 Task: Create List Vacations in Board Content Creation to Workspace Community Management. Create List Sick Leaves in Board Marketing Automation to Workspace Community Management. Create List Team Building in Board Market Analysis and Opportunity Identification to Workspace Community Management
Action: Mouse moved to (107, 57)
Screenshot: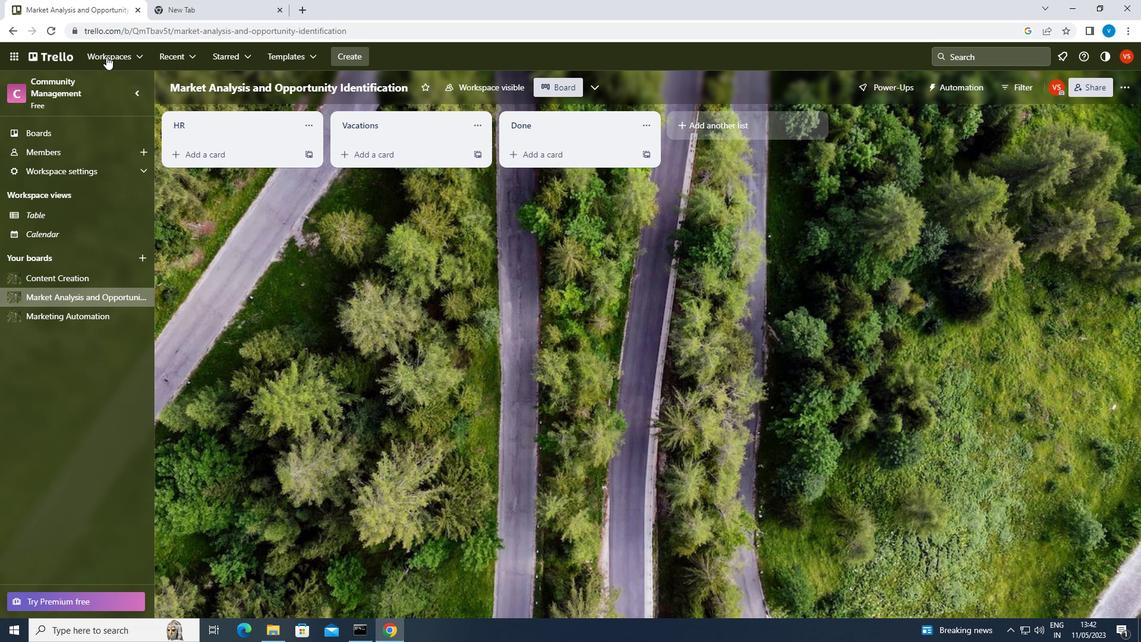 
Action: Mouse pressed left at (107, 57)
Screenshot: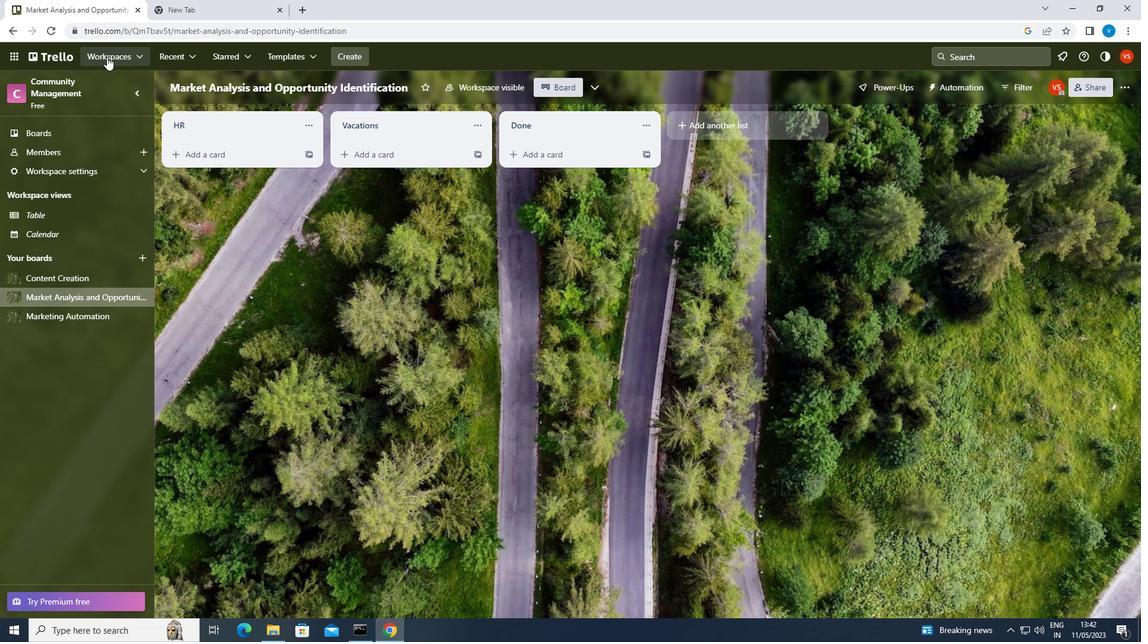 
Action: Mouse moved to (191, 295)
Screenshot: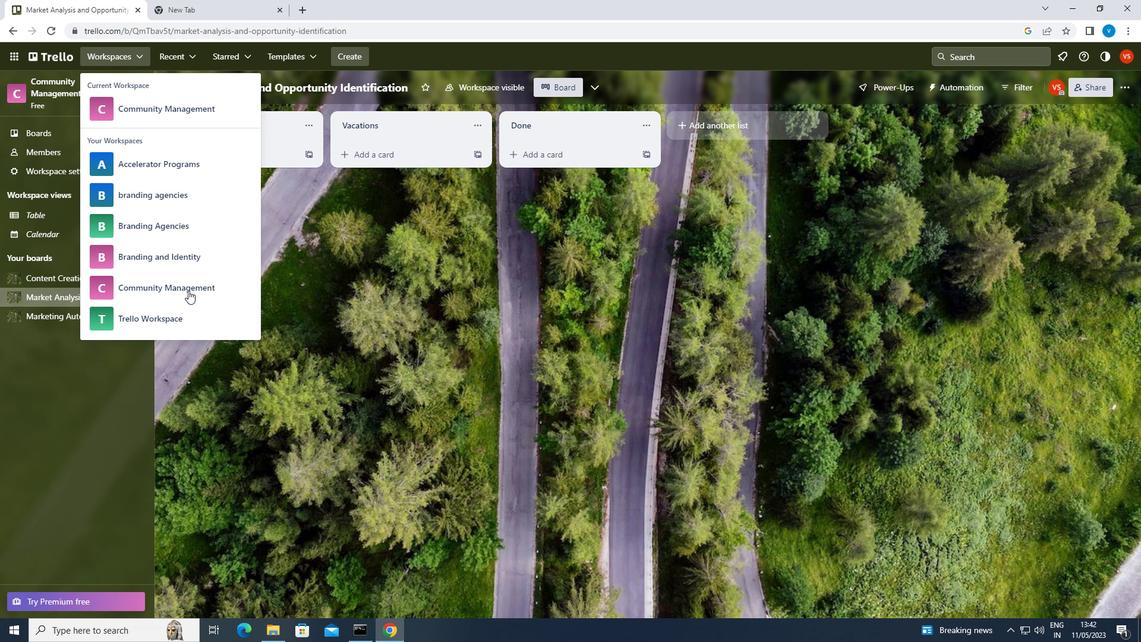 
Action: Mouse pressed left at (191, 295)
Screenshot: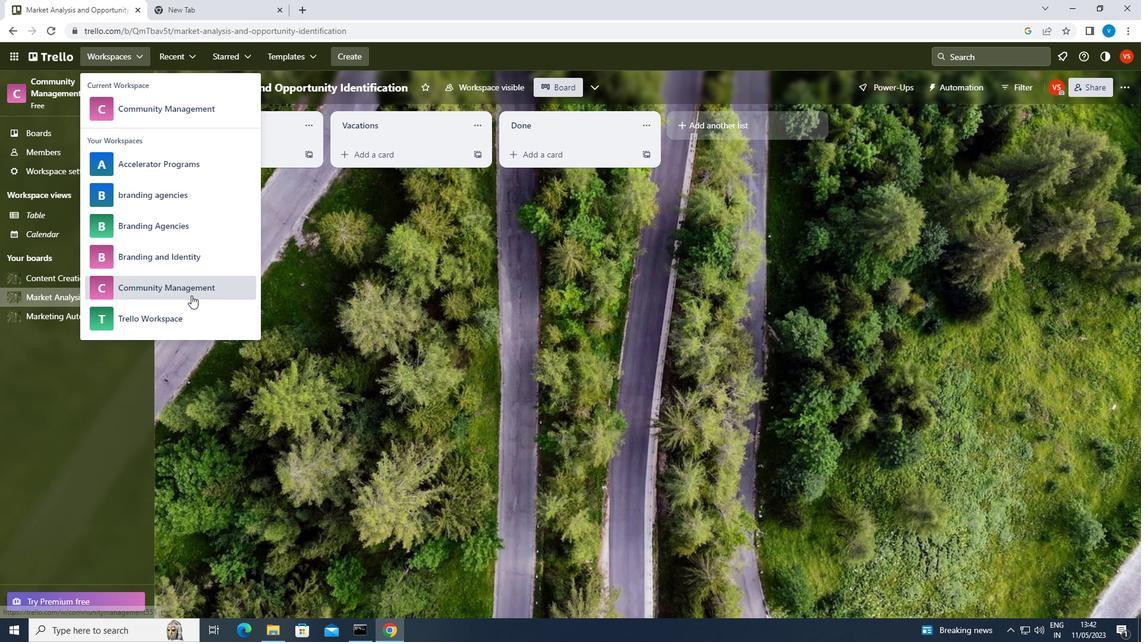 
Action: Mouse moved to (867, 493)
Screenshot: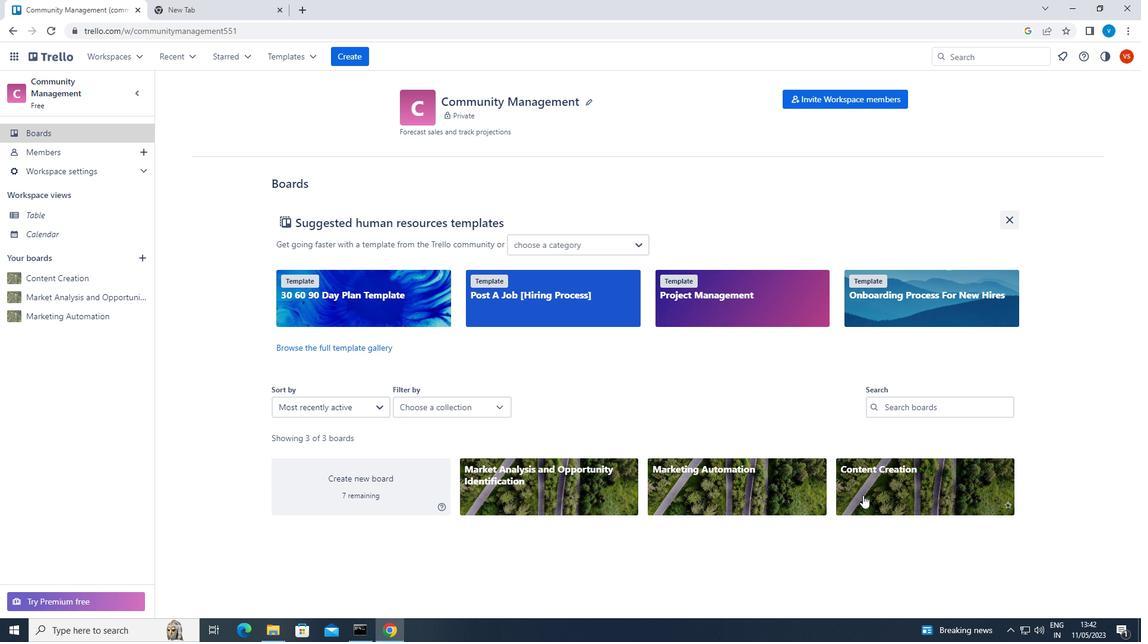 
Action: Mouse pressed left at (867, 493)
Screenshot: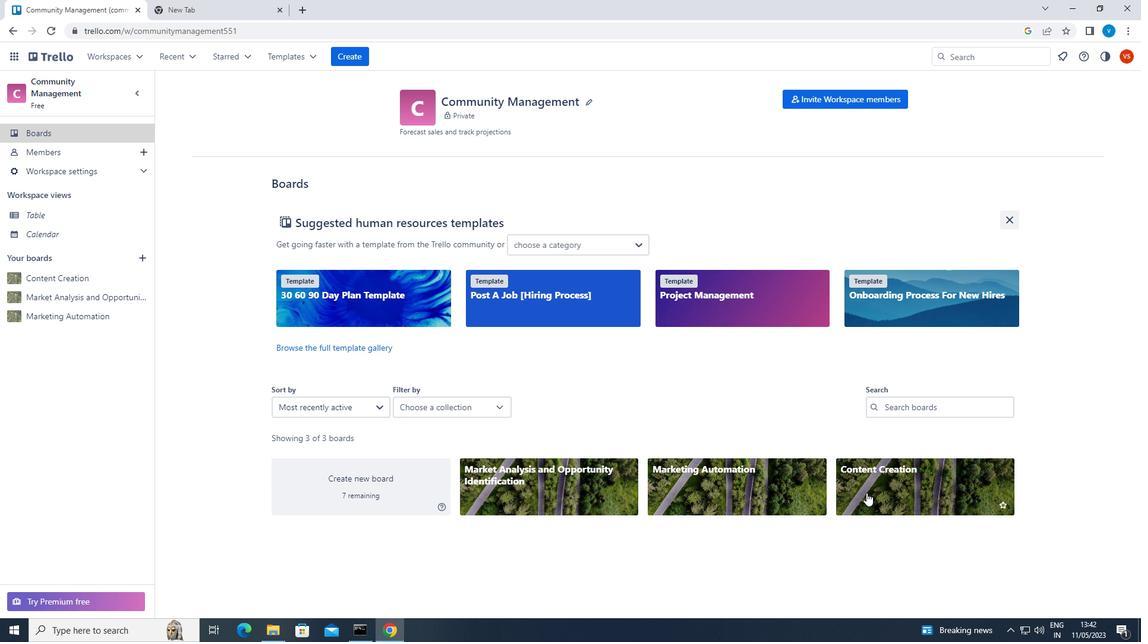 
Action: Mouse moved to (548, 117)
Screenshot: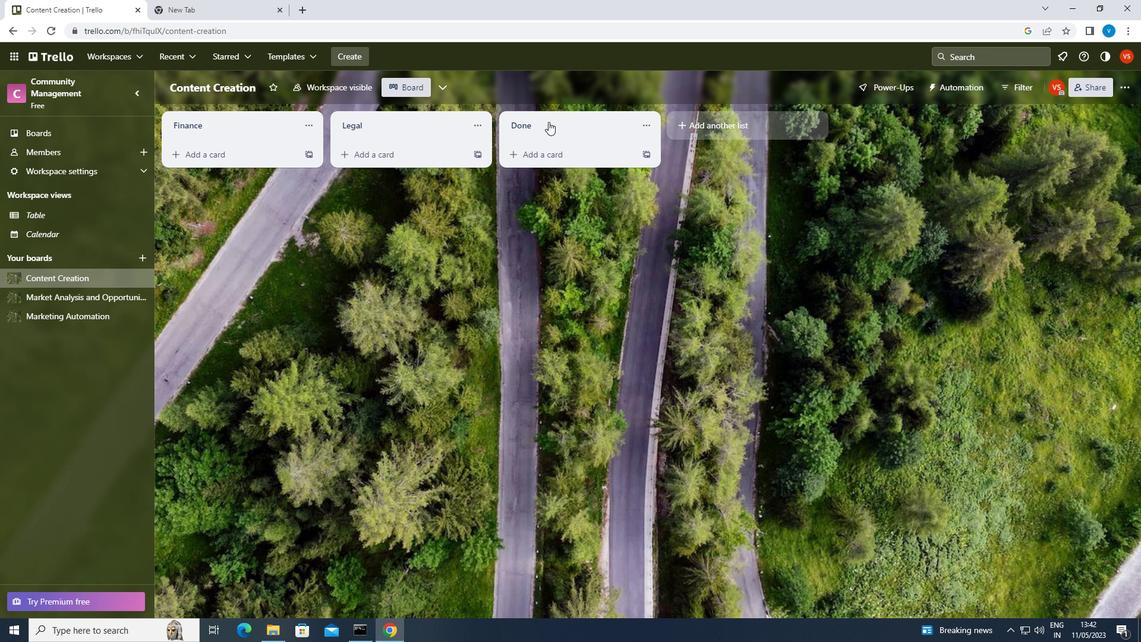 
Action: Mouse pressed left at (548, 117)
Screenshot: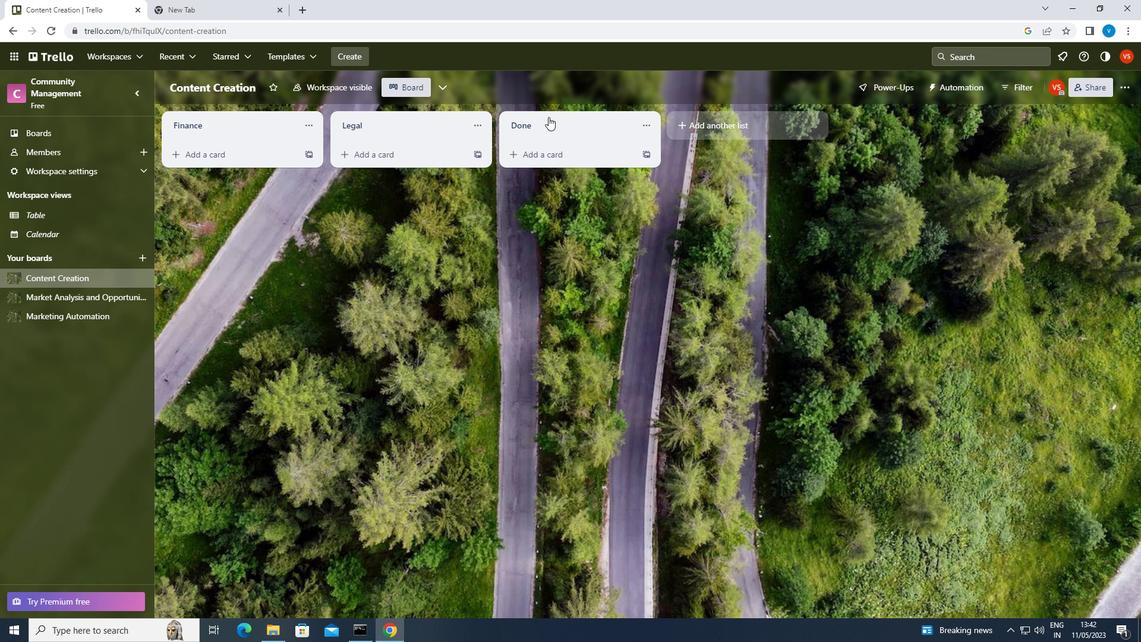 
Action: Mouse moved to (548, 116)
Screenshot: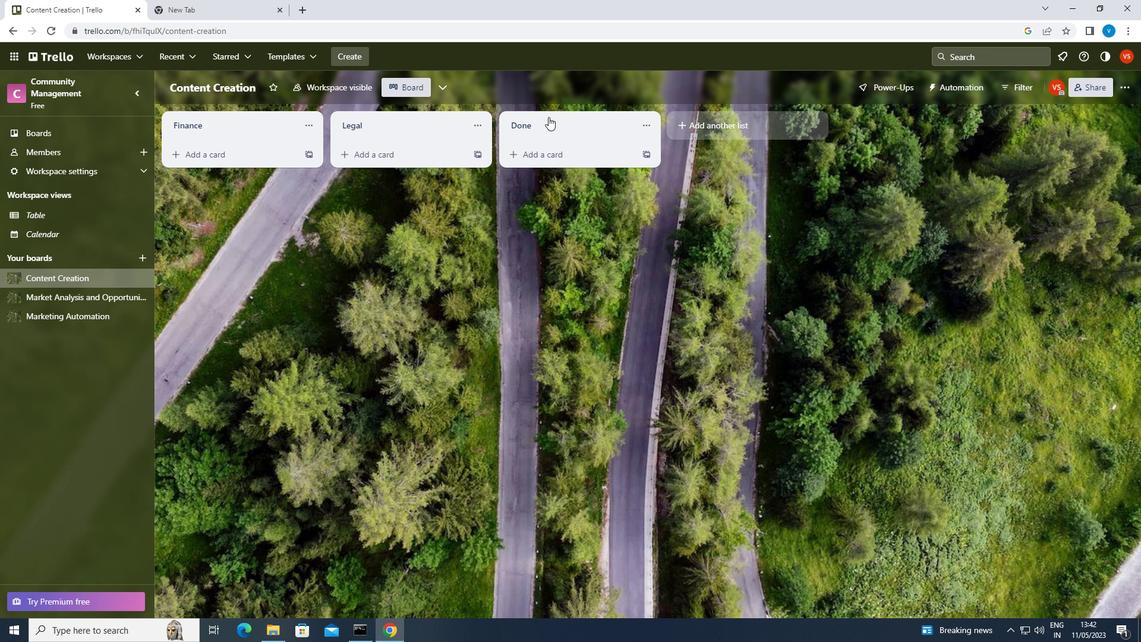 
Action: Key pressed <Key.shift>VACATIONS
Screenshot: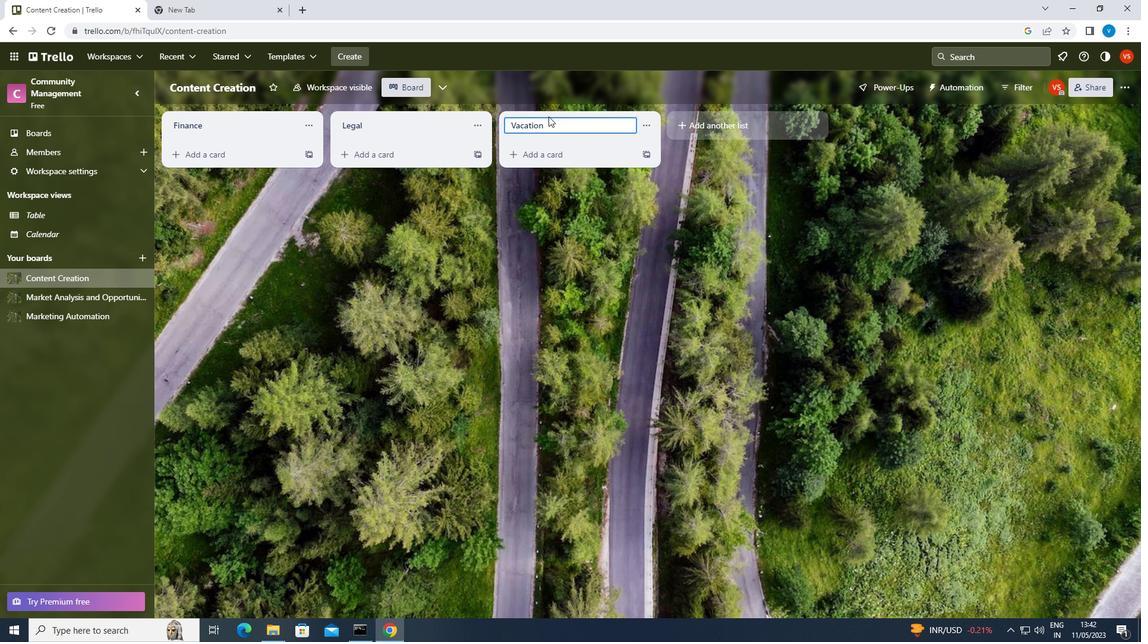 
Action: Mouse moved to (548, 116)
Screenshot: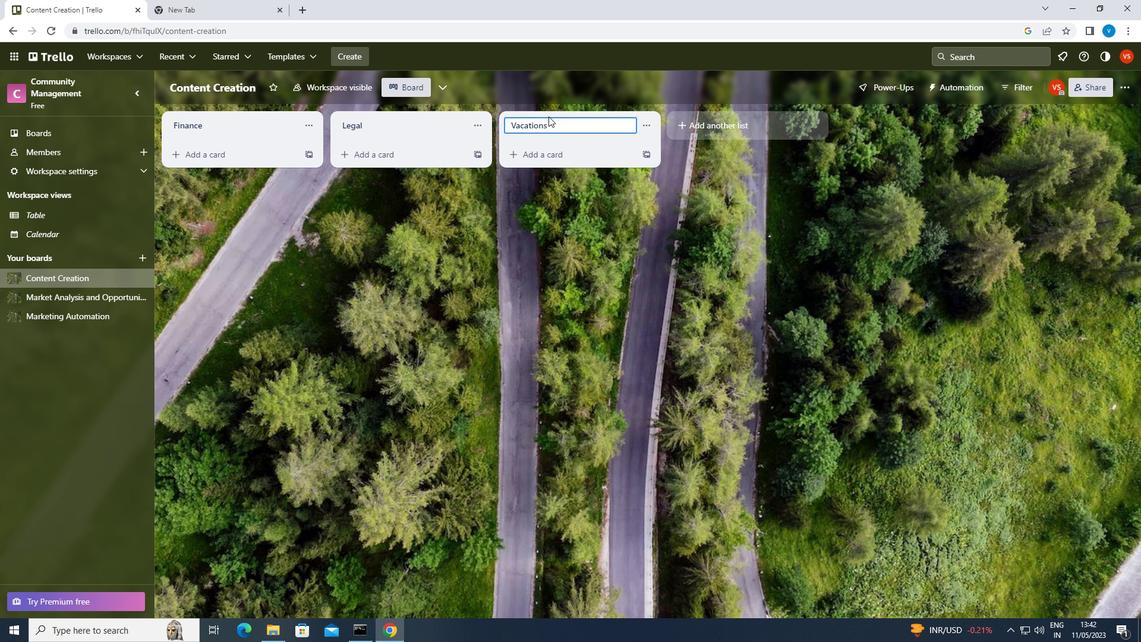 
Action: Key pressed <Key.enter>
Screenshot: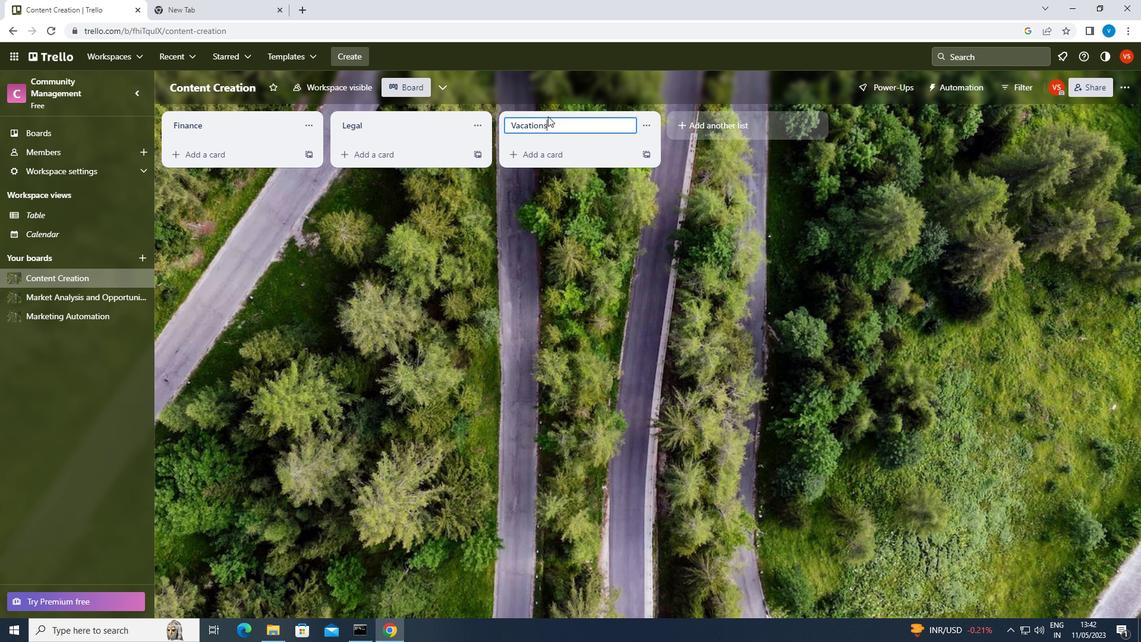 
Action: Mouse moved to (114, 51)
Screenshot: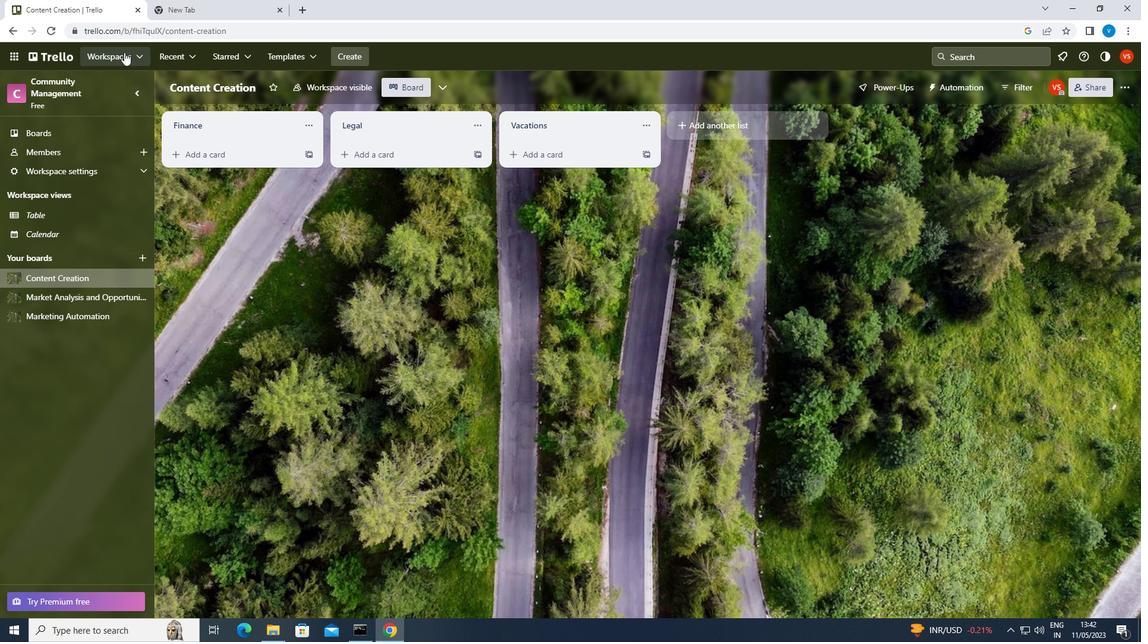 
Action: Mouse pressed left at (114, 51)
Screenshot: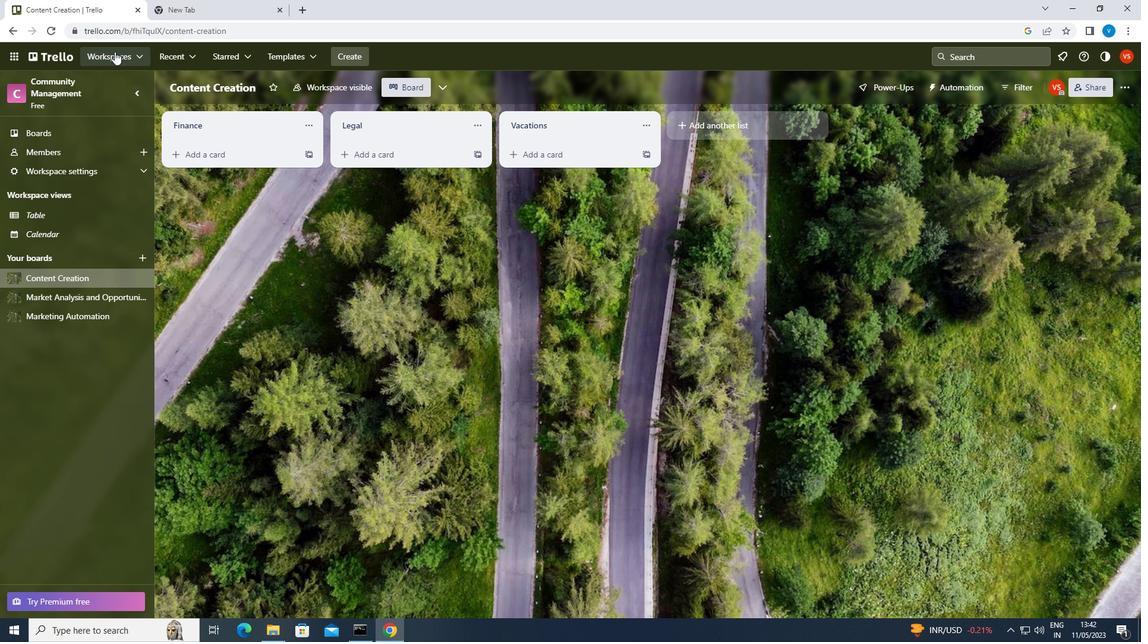
Action: Mouse moved to (190, 292)
Screenshot: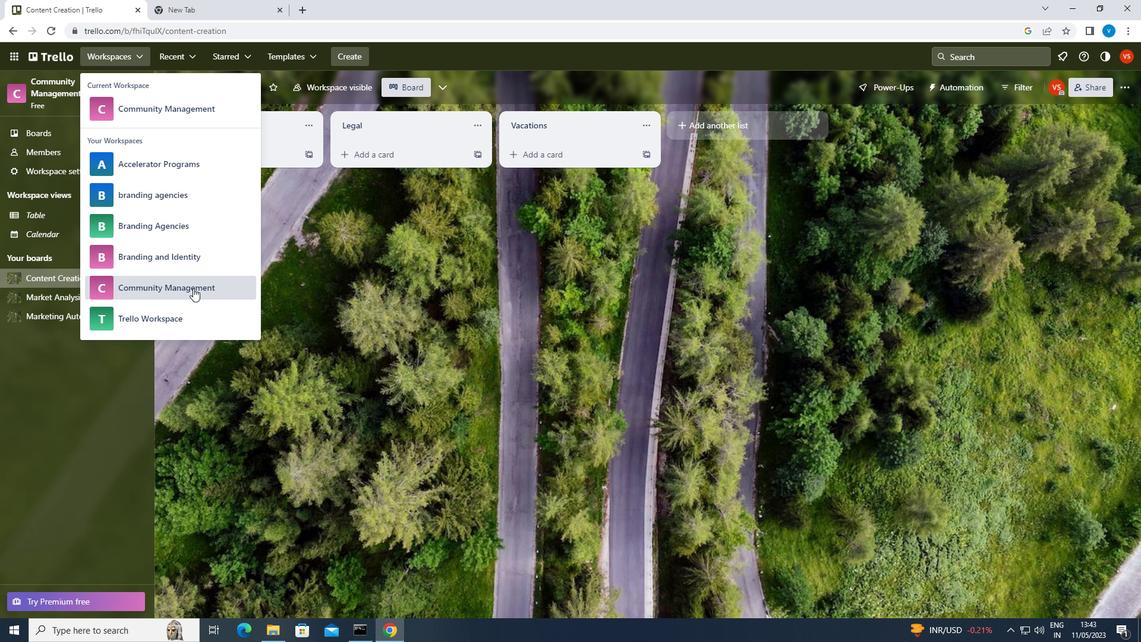 
Action: Mouse pressed left at (190, 292)
Screenshot: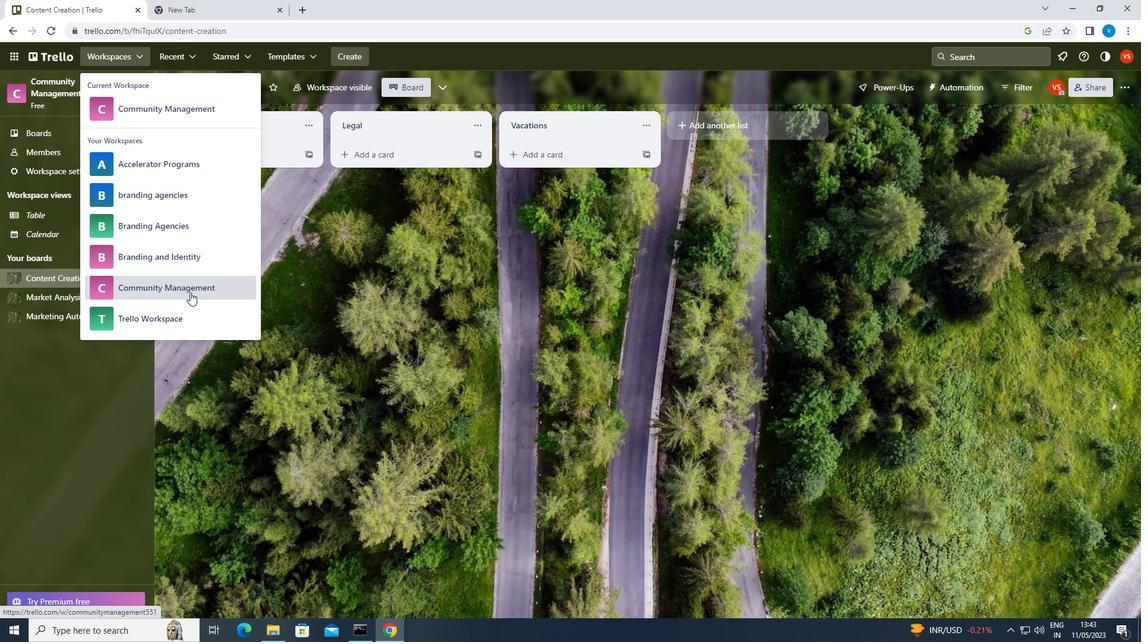 
Action: Mouse moved to (671, 469)
Screenshot: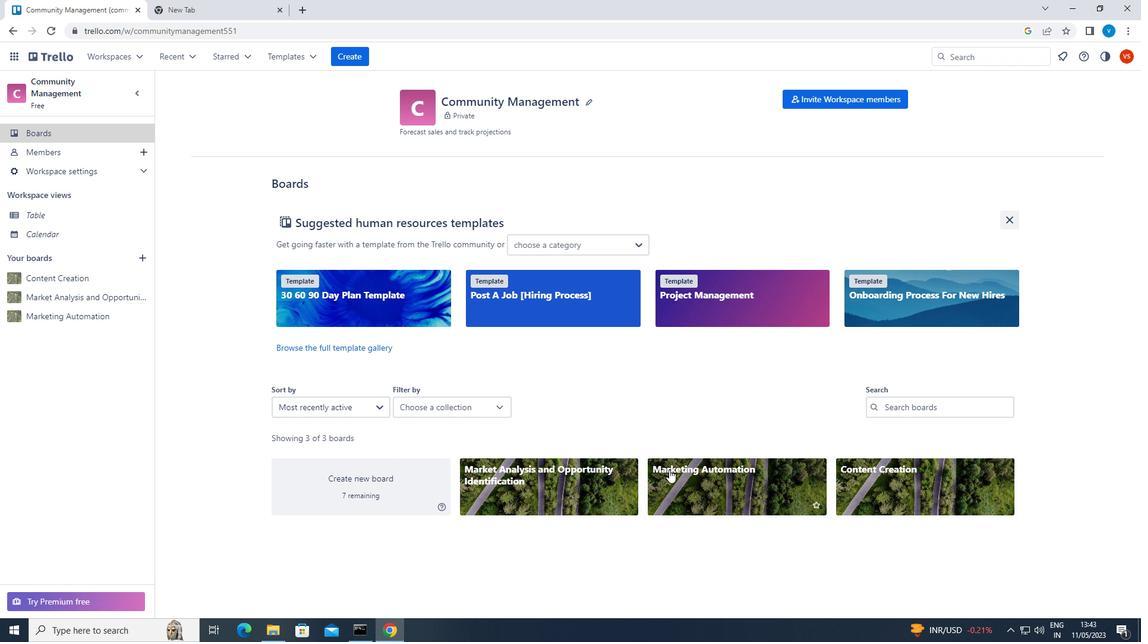 
Action: Mouse pressed left at (671, 469)
Screenshot: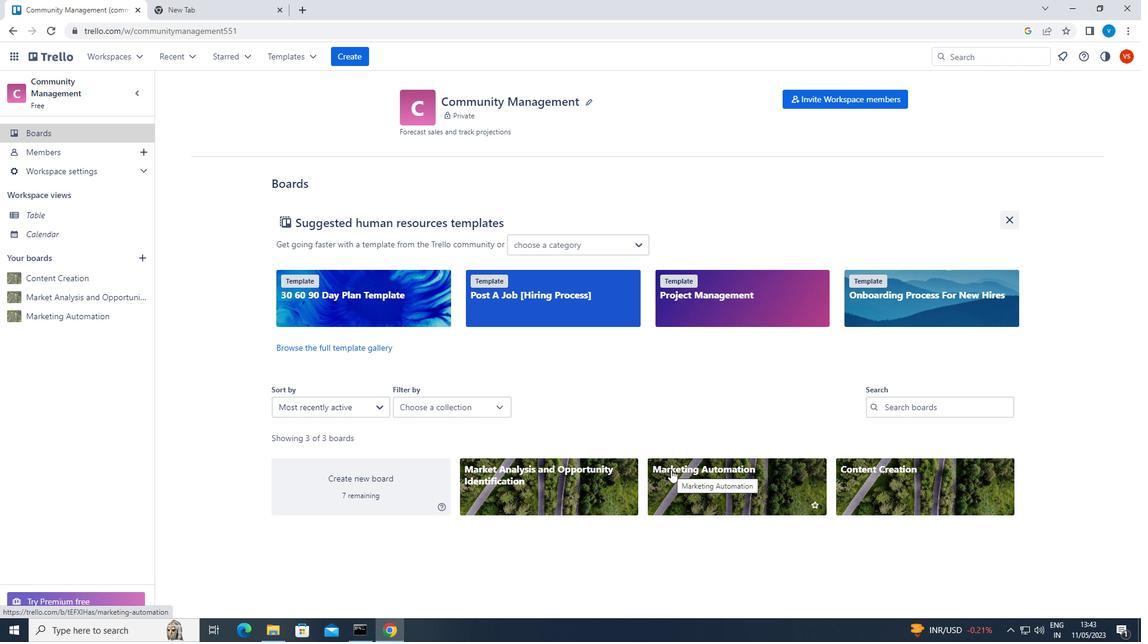 
Action: Mouse moved to (518, 126)
Screenshot: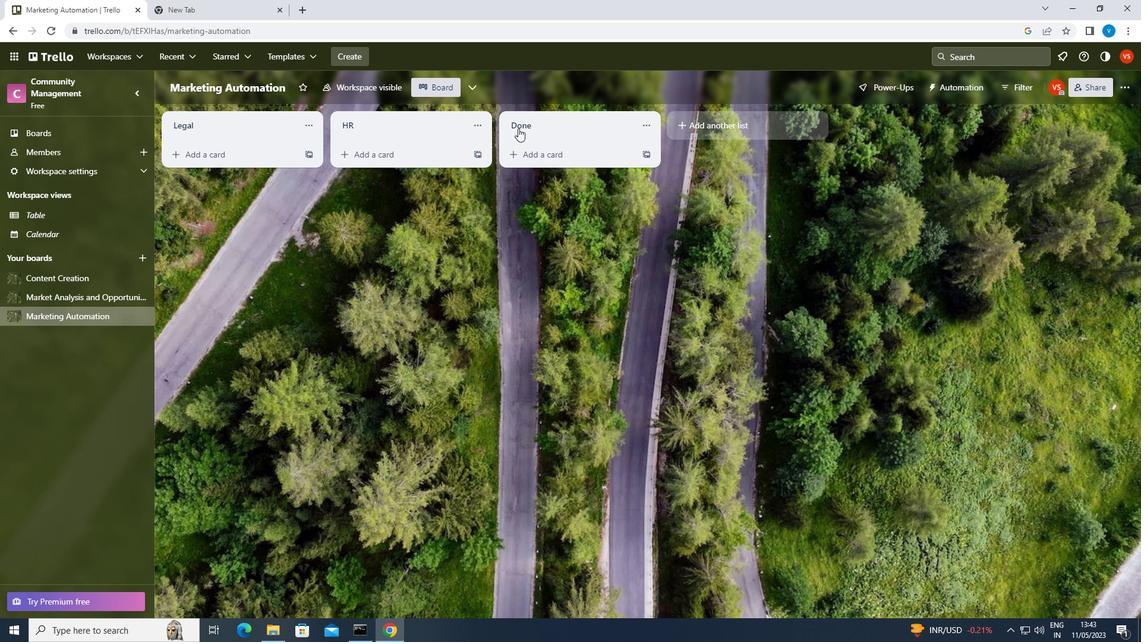 
Action: Mouse pressed left at (518, 126)
Screenshot: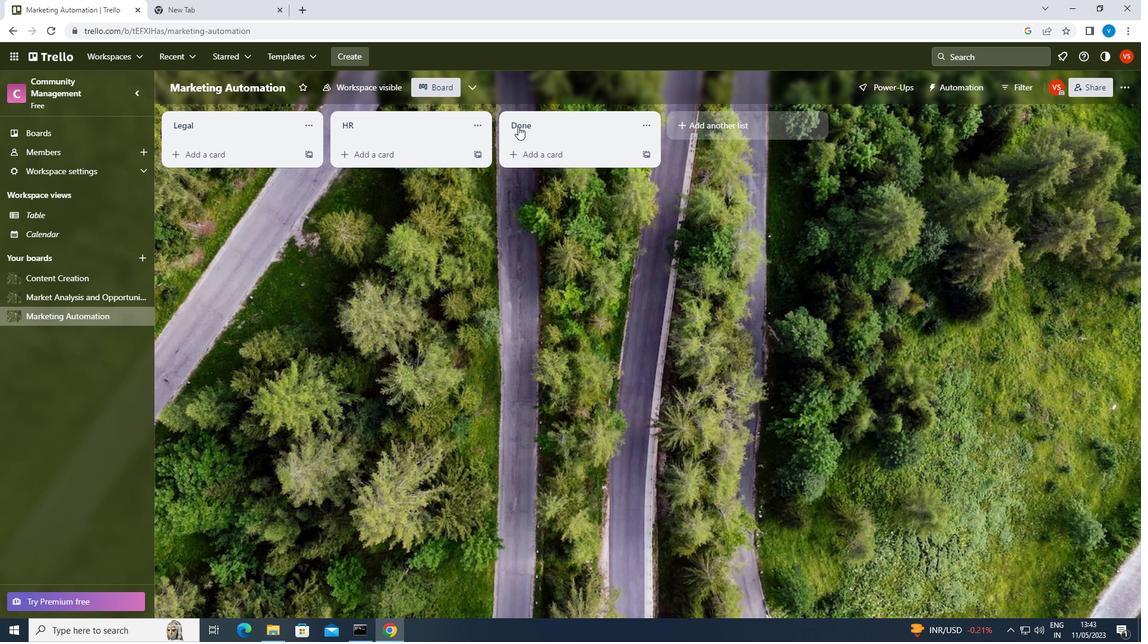 
Action: Mouse moved to (519, 126)
Screenshot: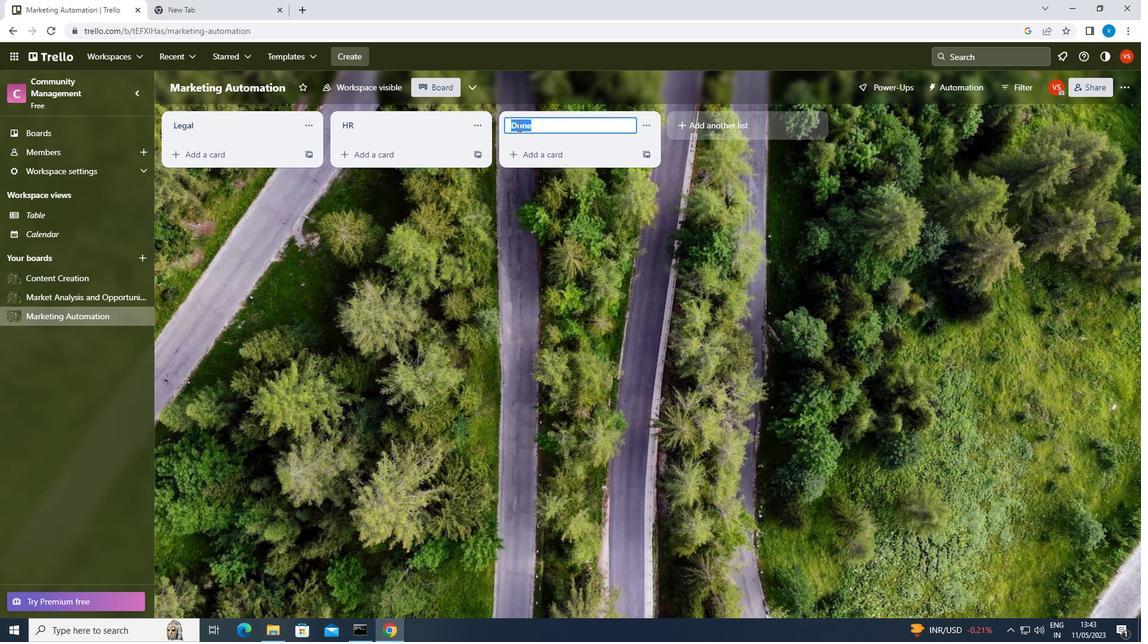 
Action: Key pressed <Key.shift>SICK<Key.space><Key.shift>LEAVES<Key.enter>
Screenshot: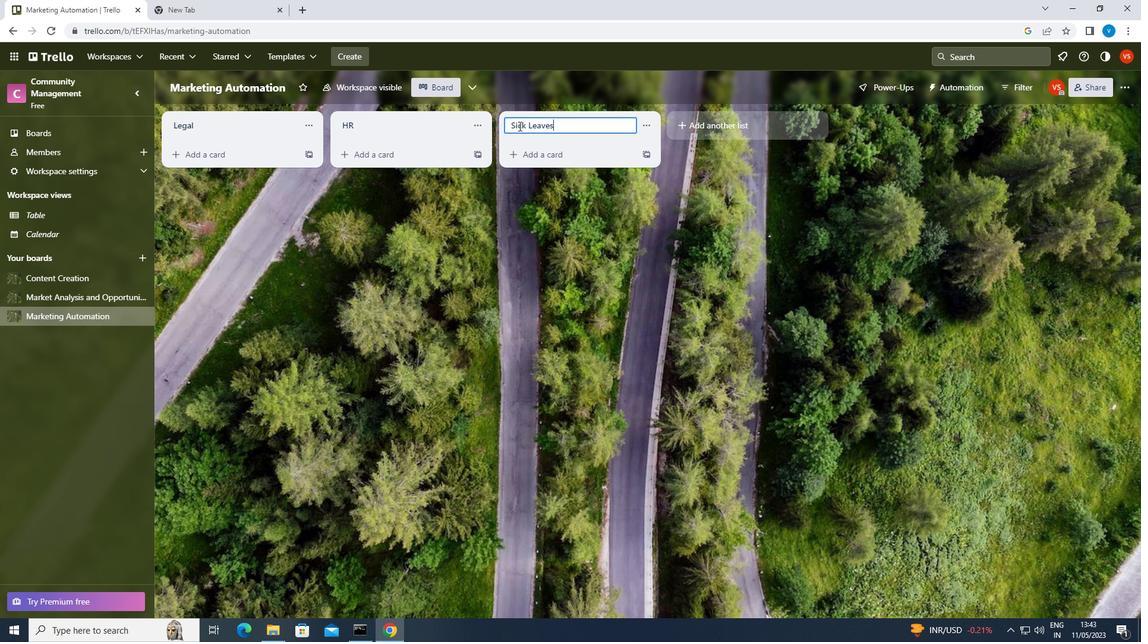 
Action: Mouse moved to (98, 55)
Screenshot: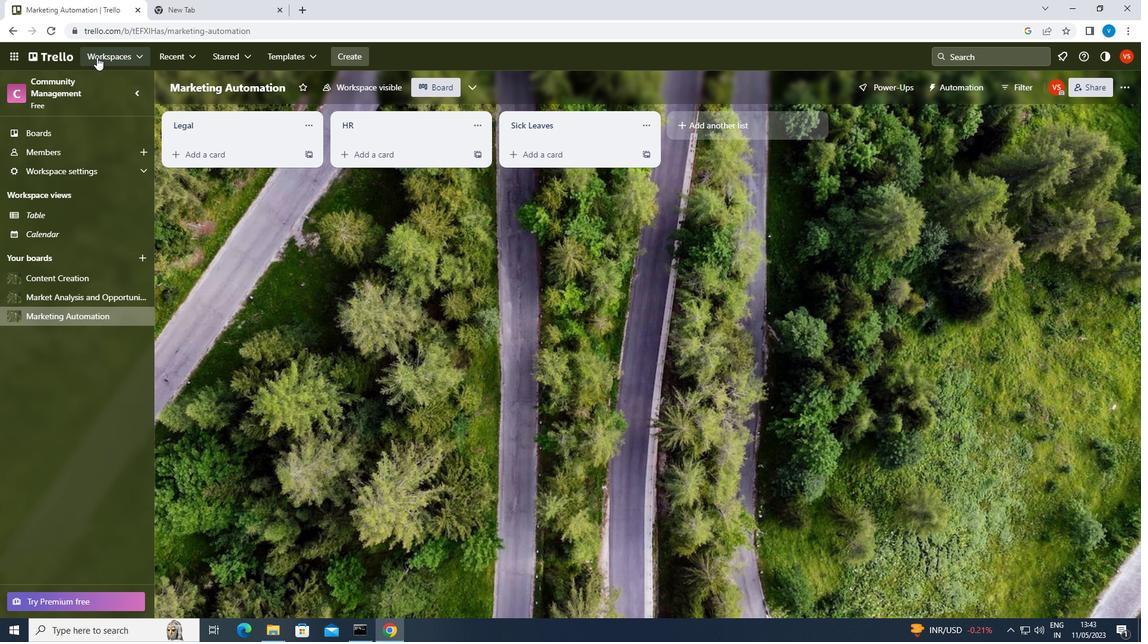 
Action: Mouse pressed left at (98, 55)
Screenshot: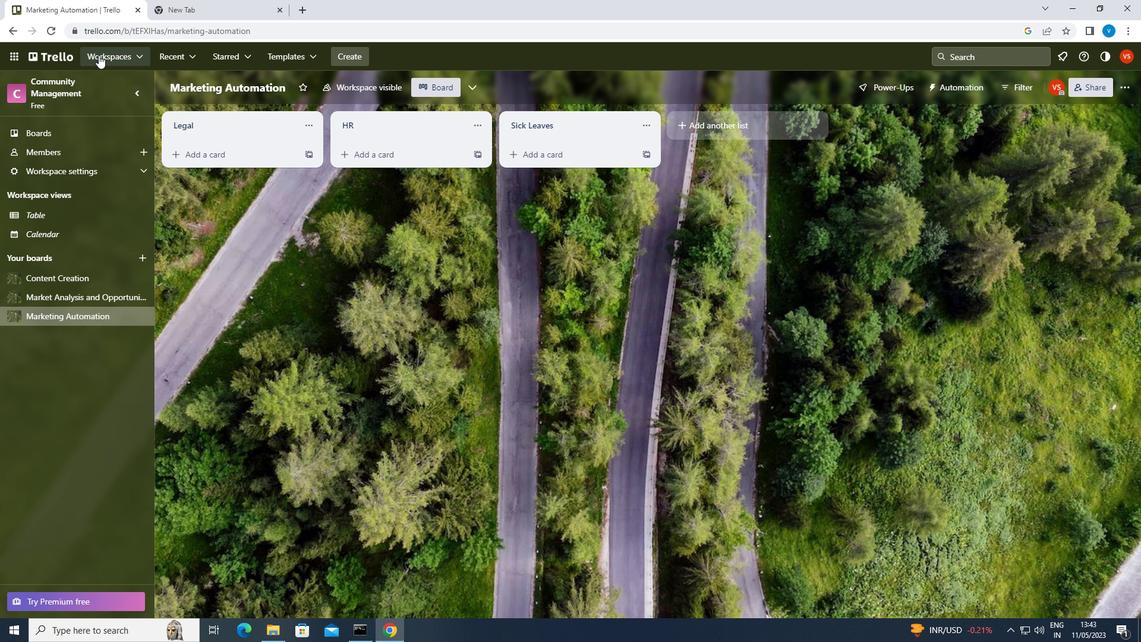 
Action: Mouse moved to (151, 287)
Screenshot: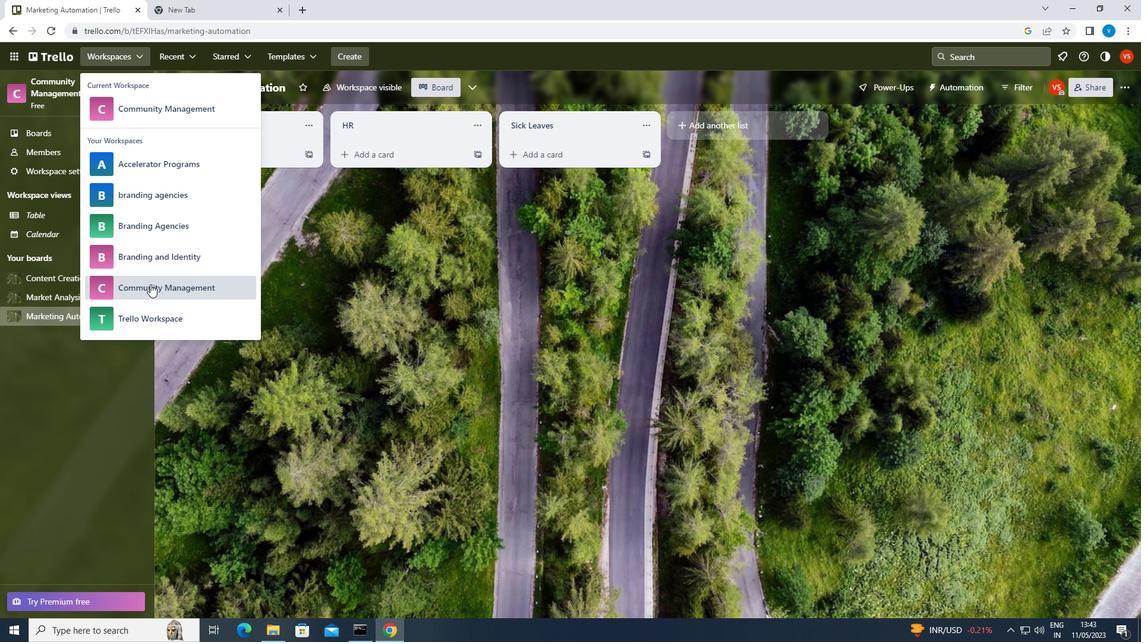 
Action: Mouse pressed left at (151, 287)
Screenshot: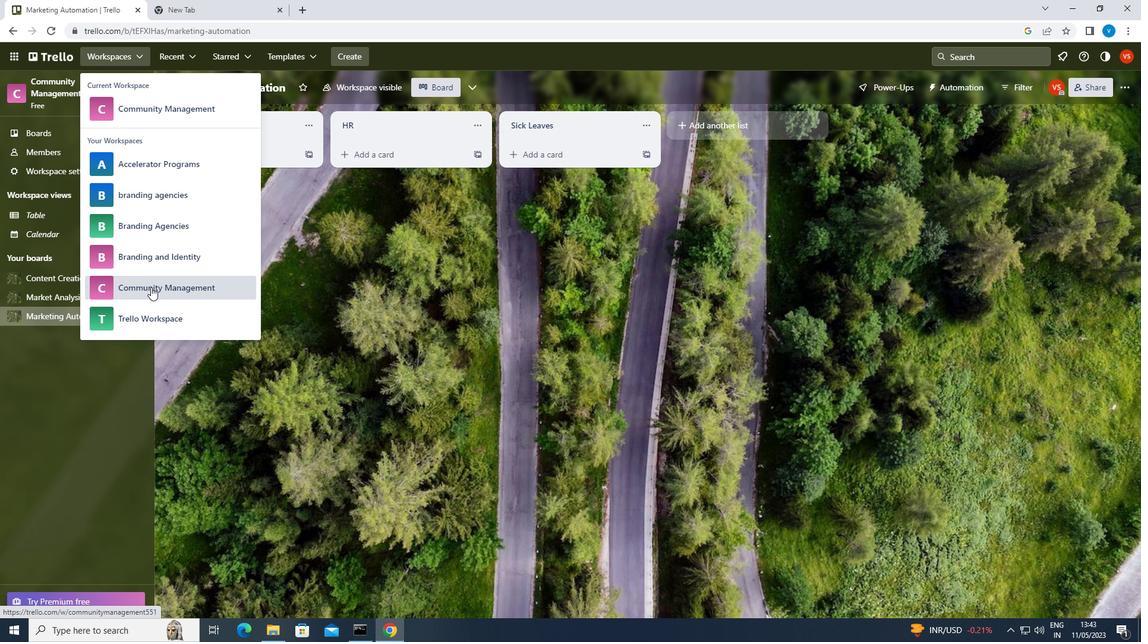 
Action: Mouse moved to (512, 468)
Screenshot: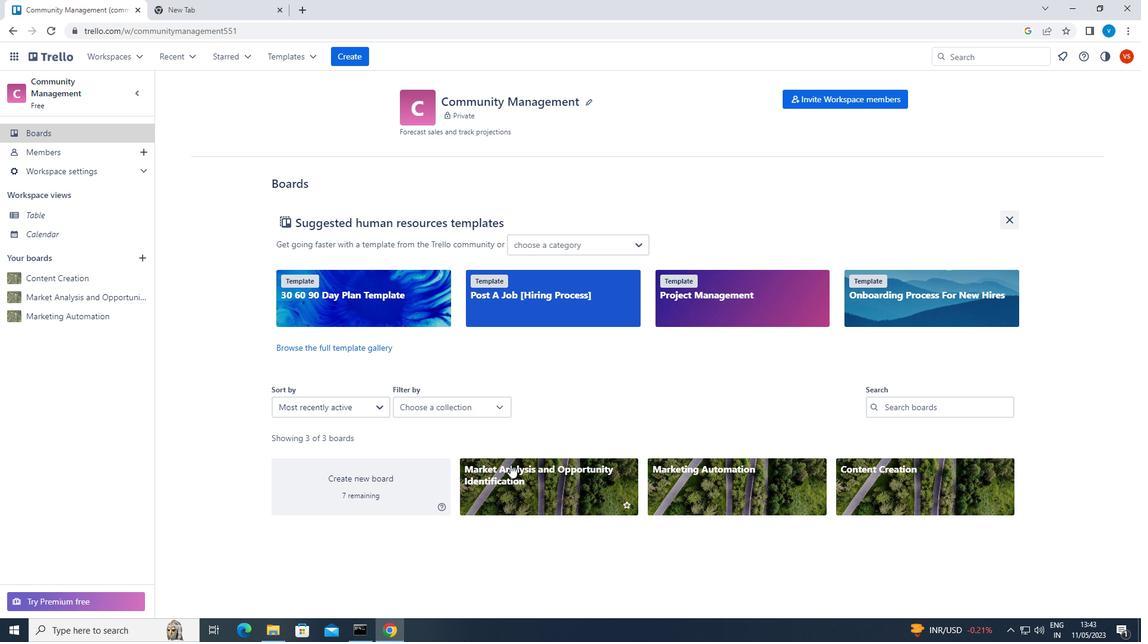 
Action: Mouse pressed left at (512, 468)
Screenshot: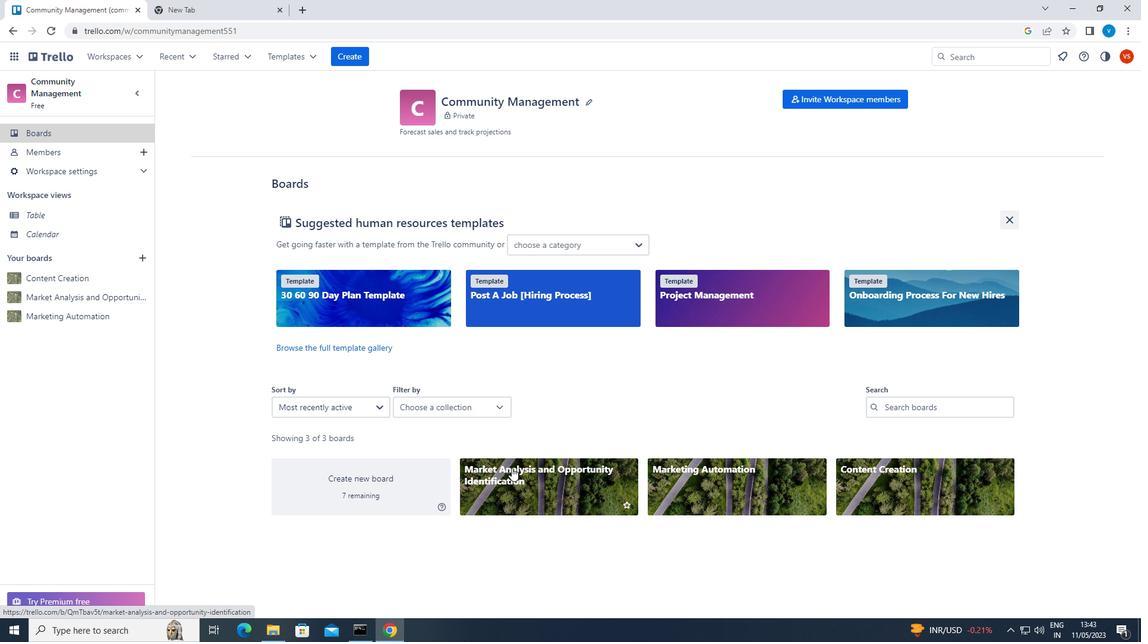 
Action: Mouse moved to (564, 124)
Screenshot: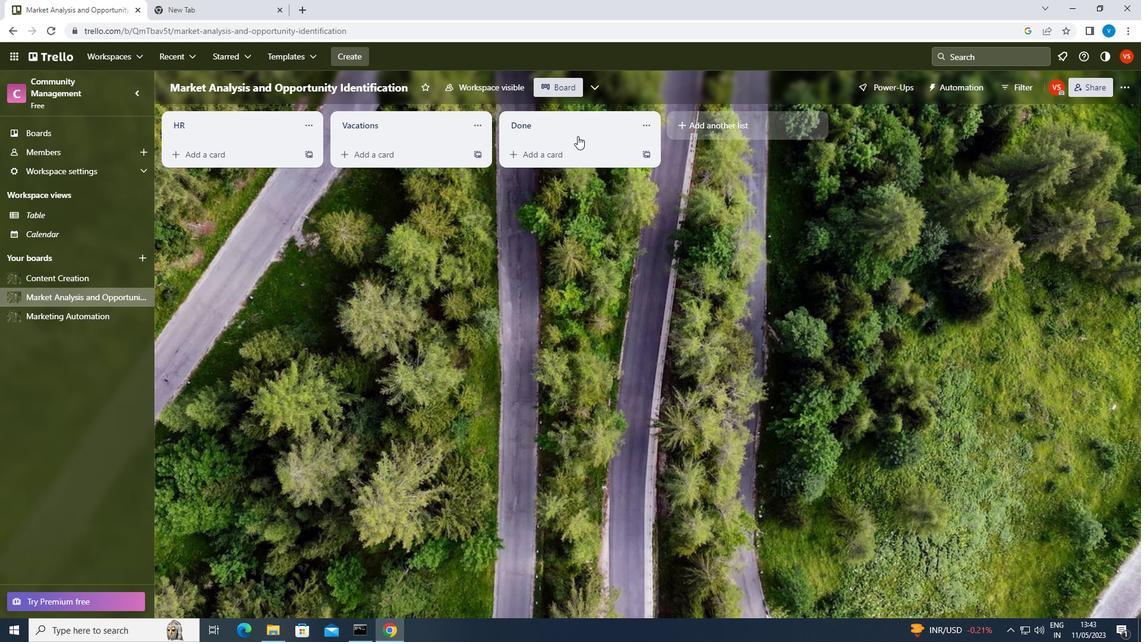 
Action: Mouse pressed left at (564, 124)
Screenshot: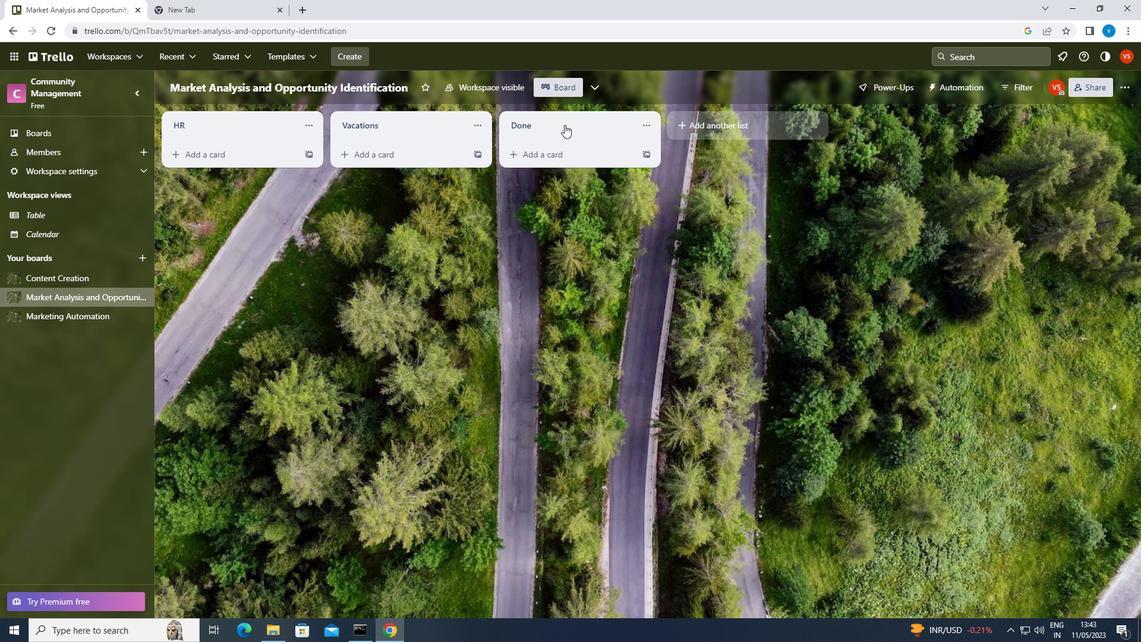 
Action: Mouse moved to (564, 125)
Screenshot: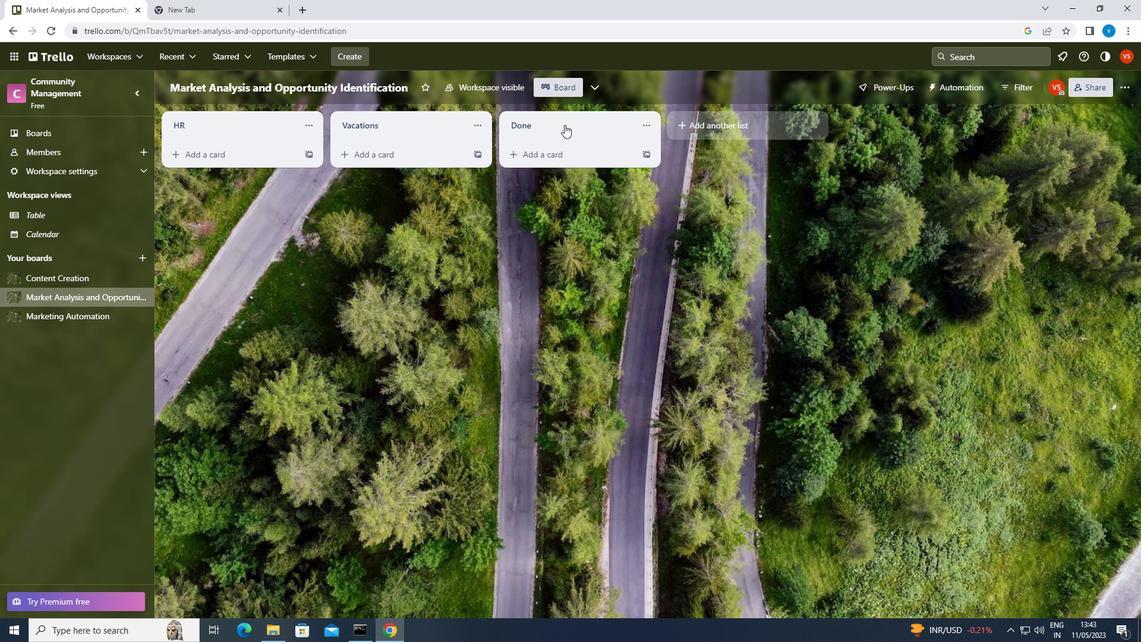
Action: Key pressed <Key.shift>TEAM<Key.space><Key.shift>BUILDING<Key.enter>
Screenshot: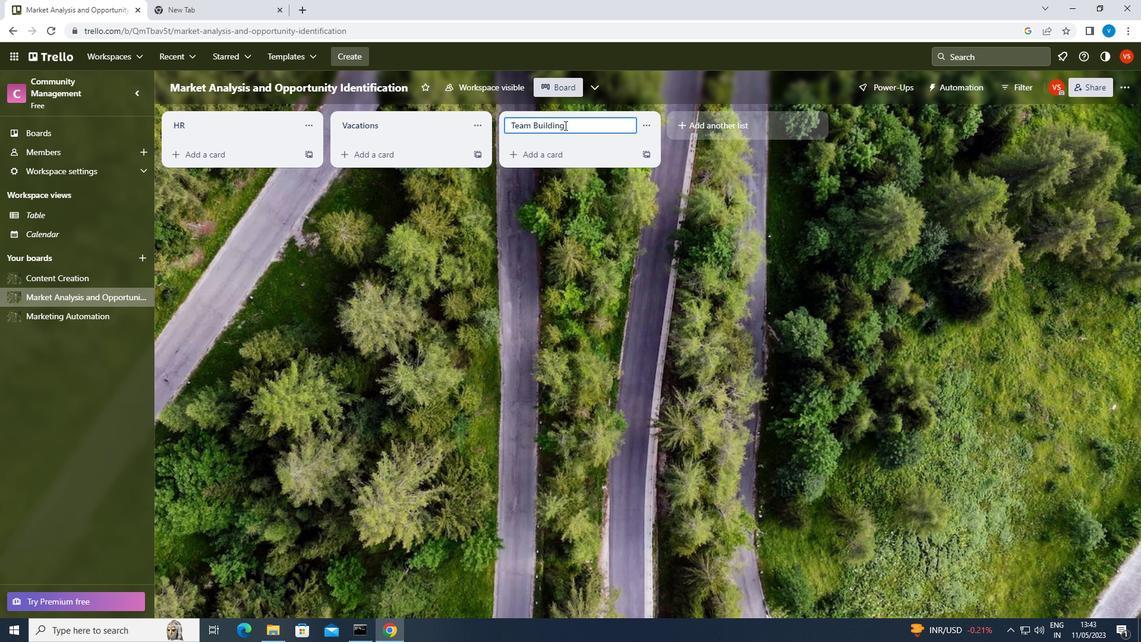 
